 Task: Create ChildIssue0000000782 as Child Issue of Issue Issue0000000391 in Backlog  in Scrum Project Project0000000079 in Jira. Create ChildIssue0000000783 as Child Issue of Issue Issue0000000392 in Backlog  in Scrum Project Project0000000079 in Jira. Create ChildIssue0000000784 as Child Issue of Issue Issue0000000392 in Backlog  in Scrum Project Project0000000079 in Jira. Create ChildIssue0000000785 as Child Issue of Issue Issue0000000393 in Backlog  in Scrum Project Project0000000079 in Jira. Create ChildIssue0000000786 as Child Issue of Issue Issue0000000393 in Backlog  in Scrum Project Project0000000079 in Jira
Action: Mouse moved to (173, 269)
Screenshot: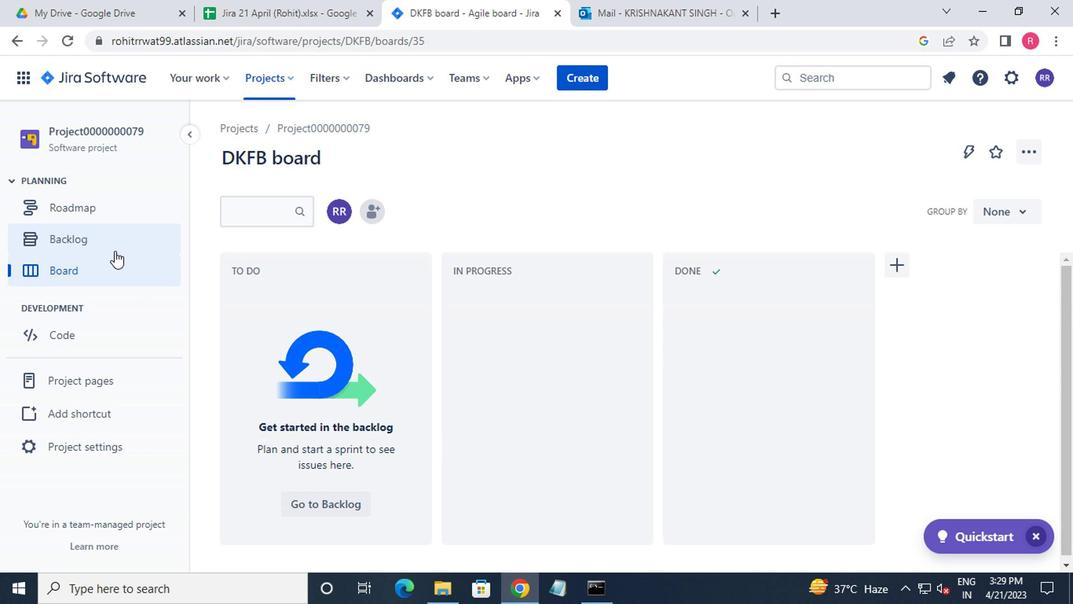 
Action: Mouse pressed left at (173, 269)
Screenshot: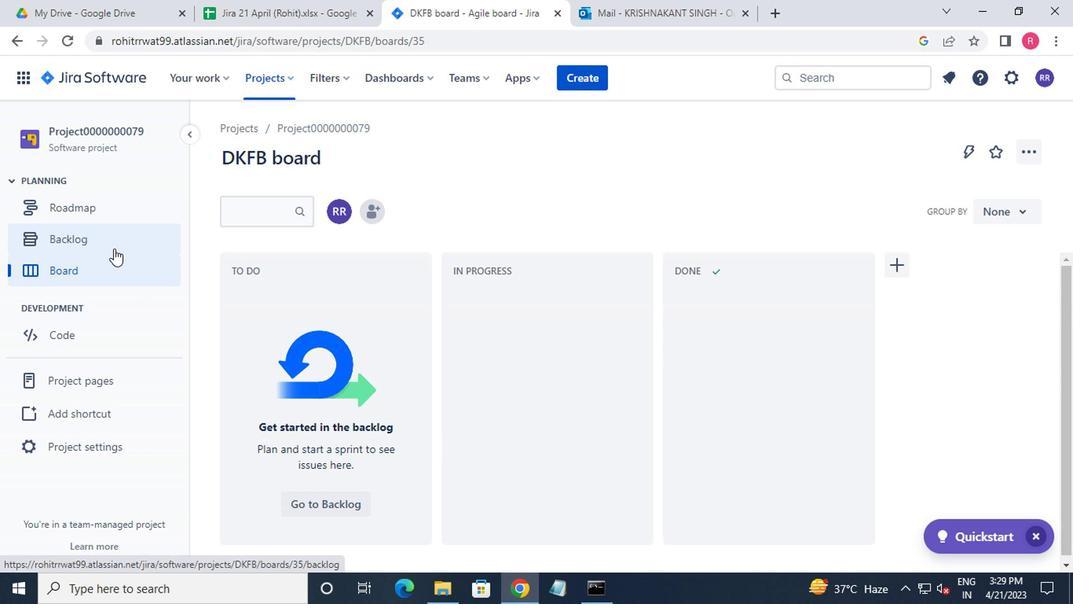 
Action: Mouse scrolled (173, 268) with delta (0, 0)
Screenshot: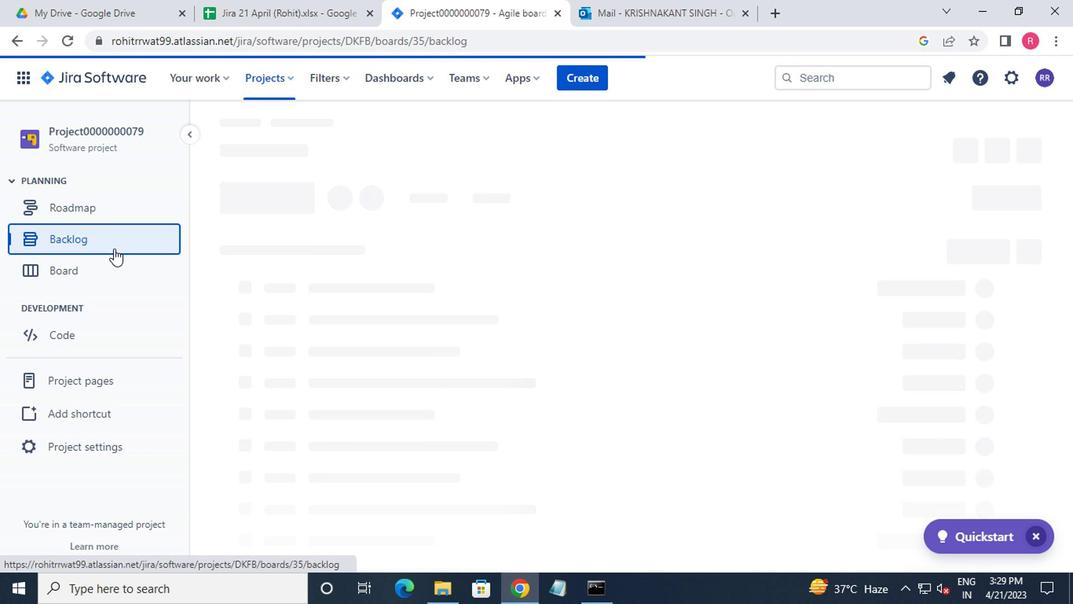 
Action: Mouse moved to (168, 286)
Screenshot: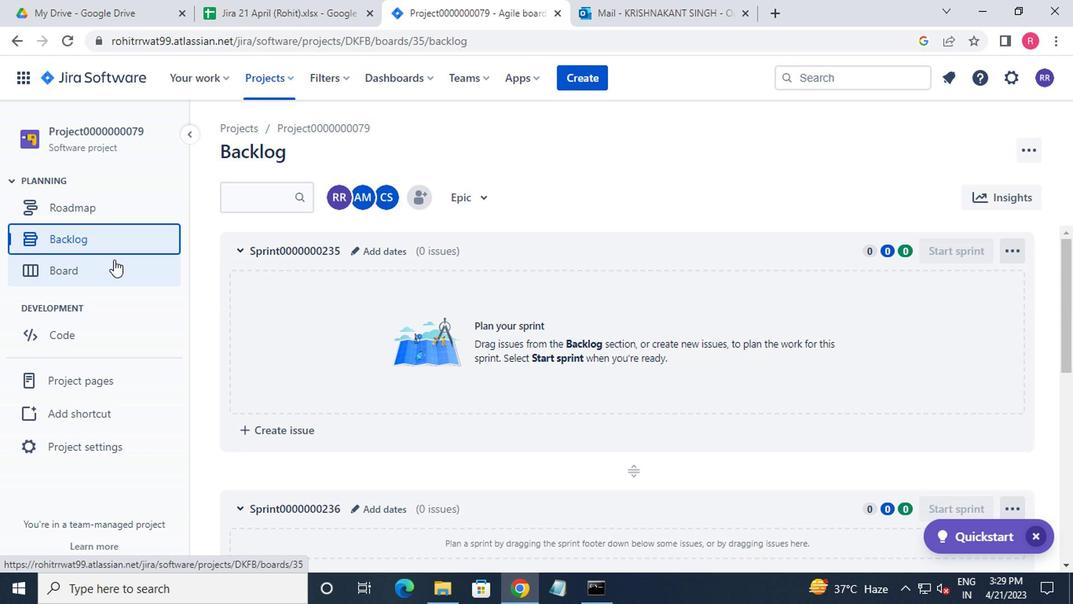
Action: Mouse scrolled (168, 285) with delta (0, 0)
Screenshot: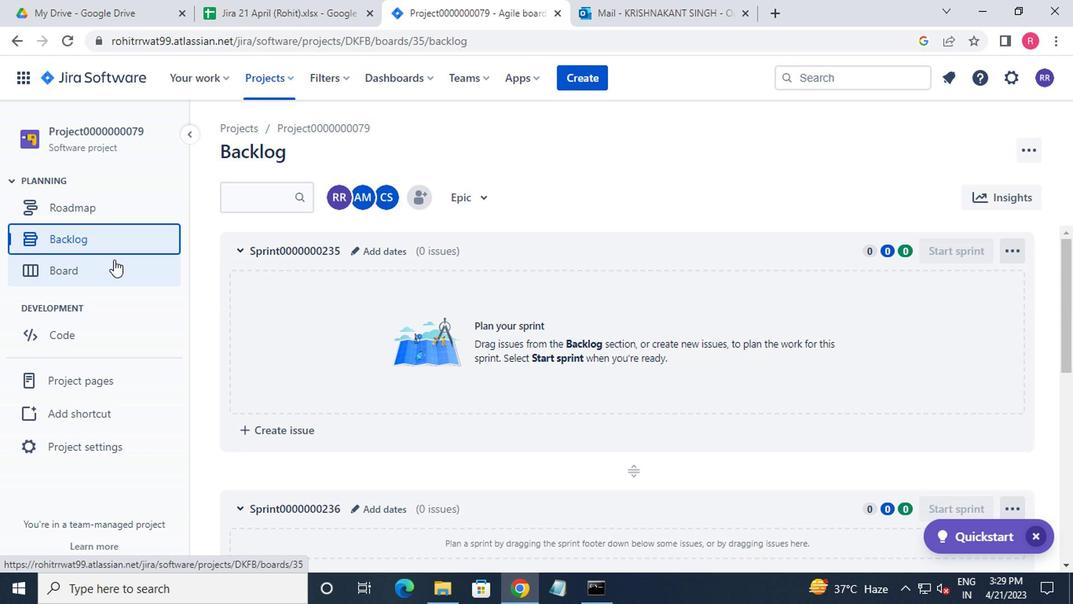 
Action: Mouse moved to (168, 290)
Screenshot: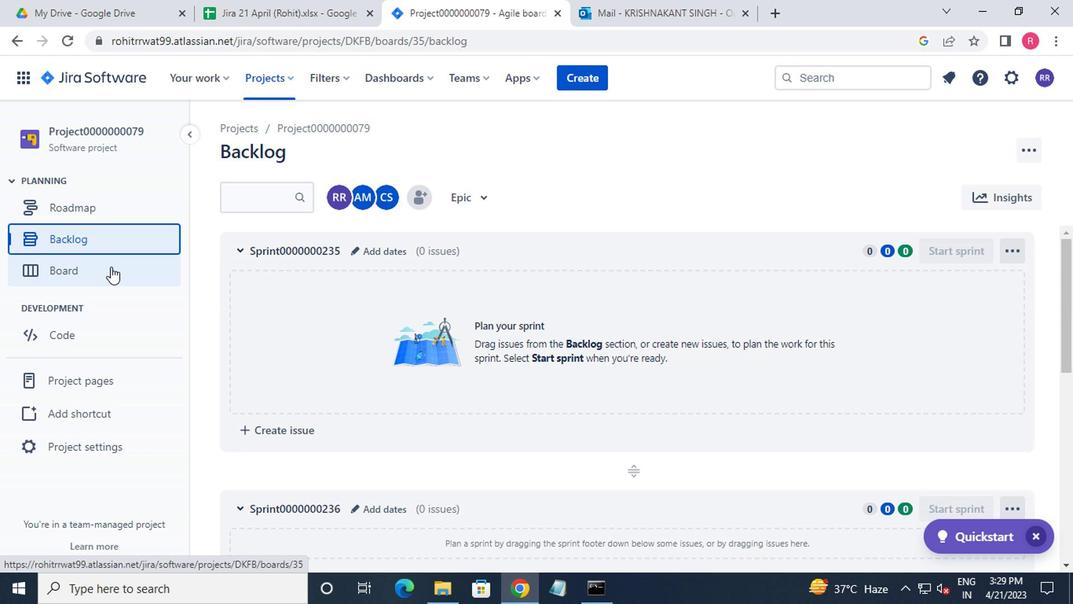
Action: Mouse scrolled (168, 289) with delta (0, 0)
Screenshot: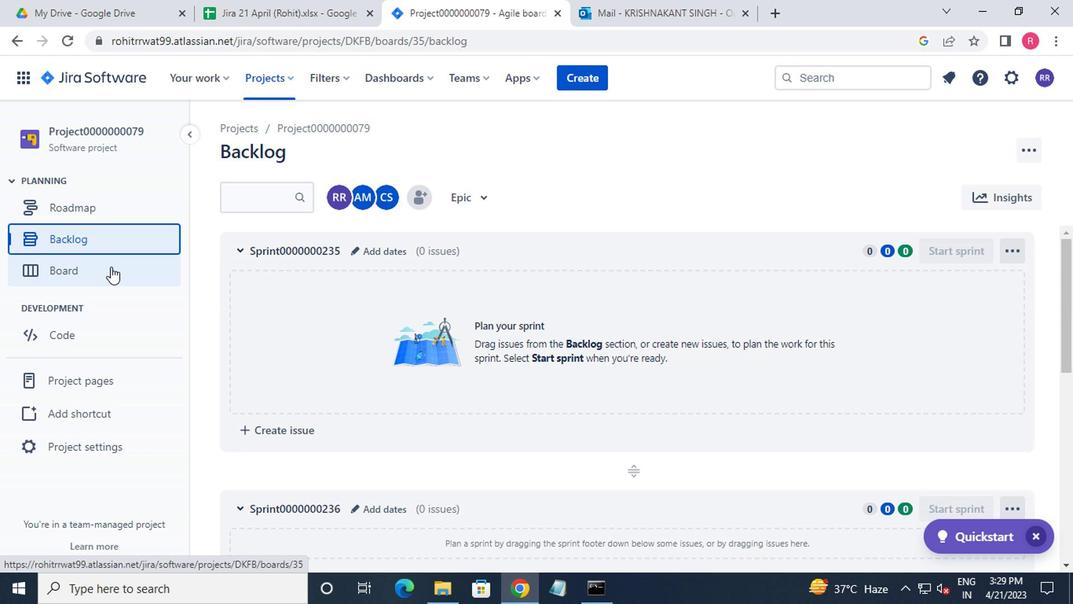 
Action: Mouse moved to (168, 293)
Screenshot: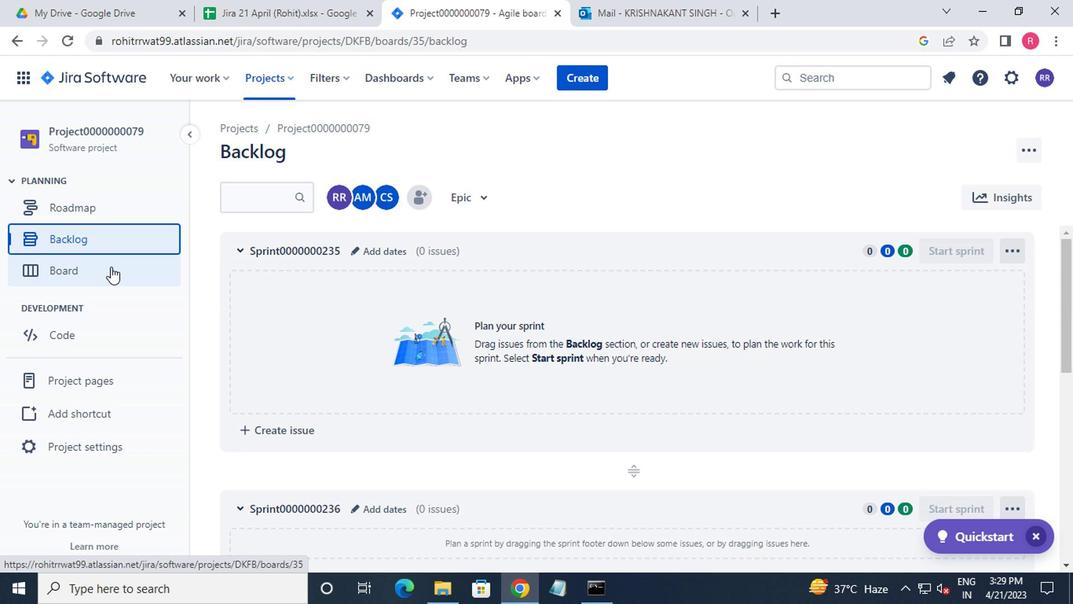 
Action: Mouse scrolled (168, 293) with delta (0, 0)
Screenshot: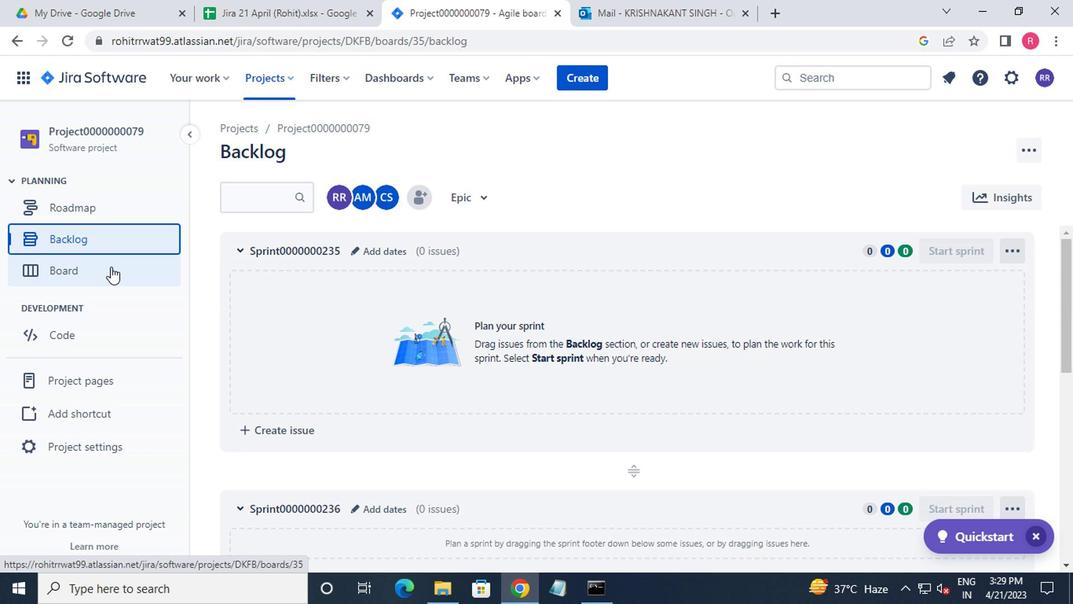 
Action: Mouse moved to (513, 379)
Screenshot: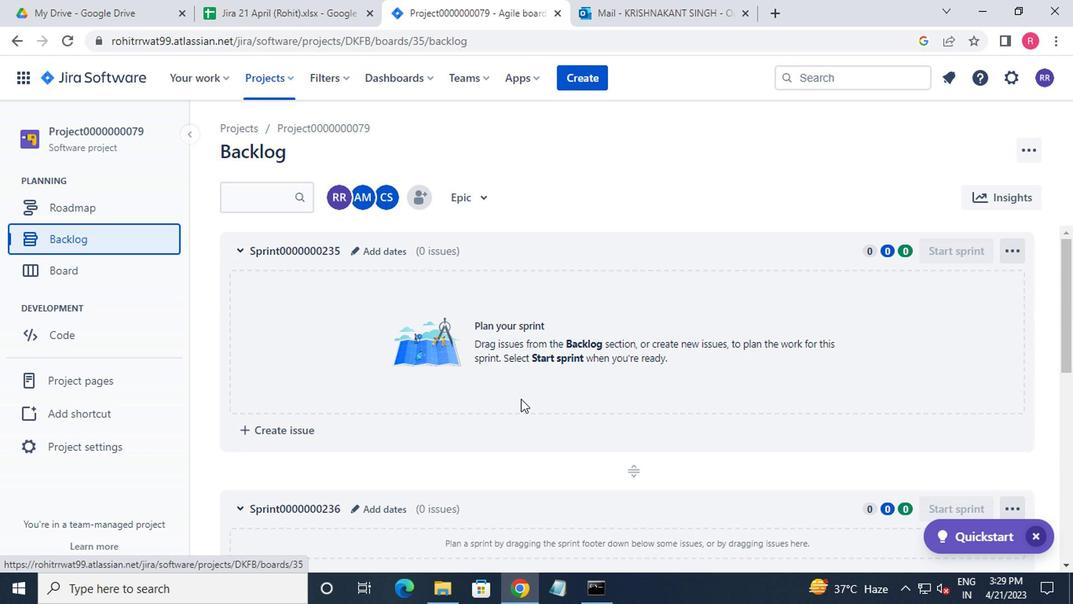 
Action: Mouse scrolled (513, 378) with delta (0, 0)
Screenshot: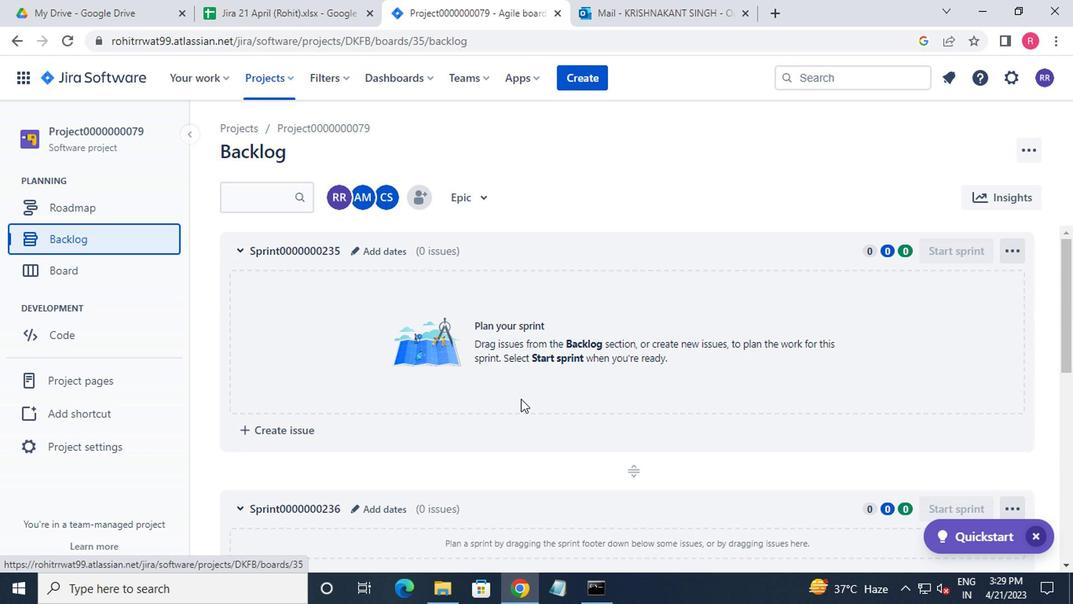 
Action: Mouse moved to (513, 380)
Screenshot: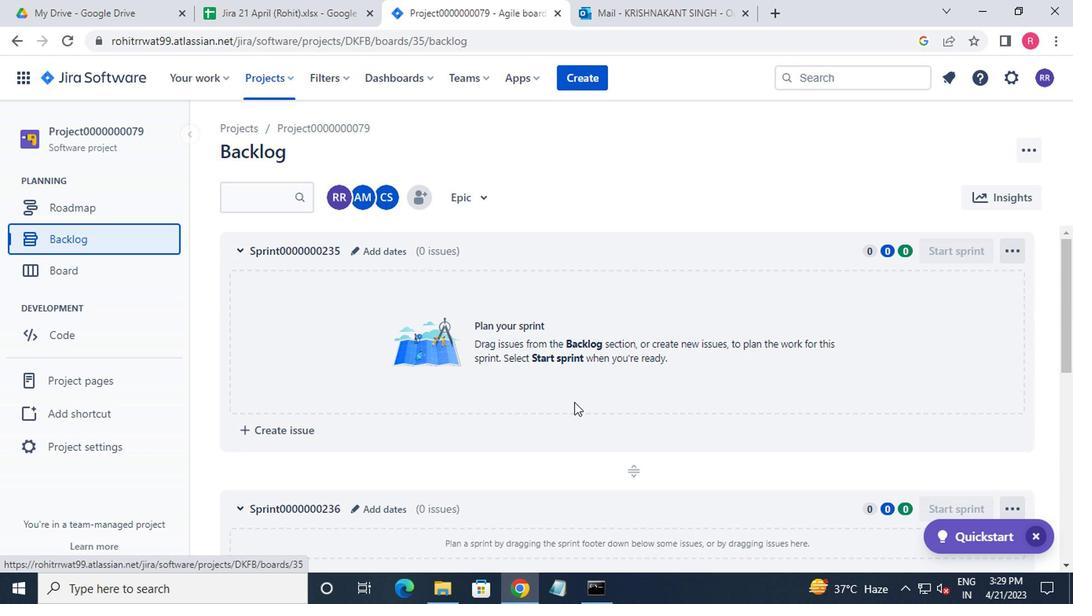 
Action: Mouse scrolled (513, 380) with delta (0, 0)
Screenshot: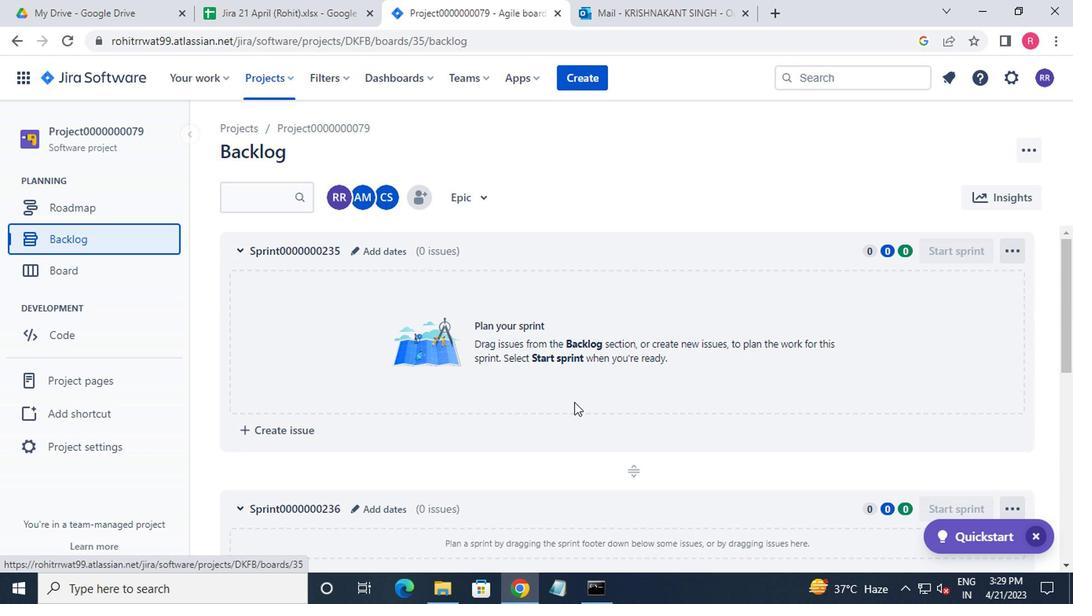 
Action: Mouse moved to (513, 382)
Screenshot: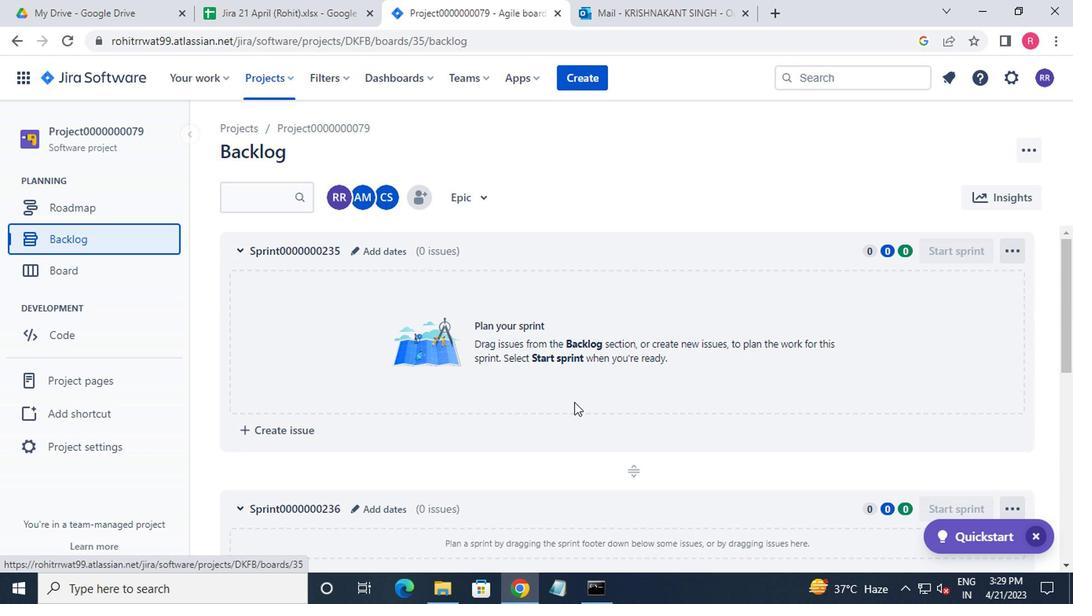
Action: Mouse scrolled (513, 381) with delta (0, 0)
Screenshot: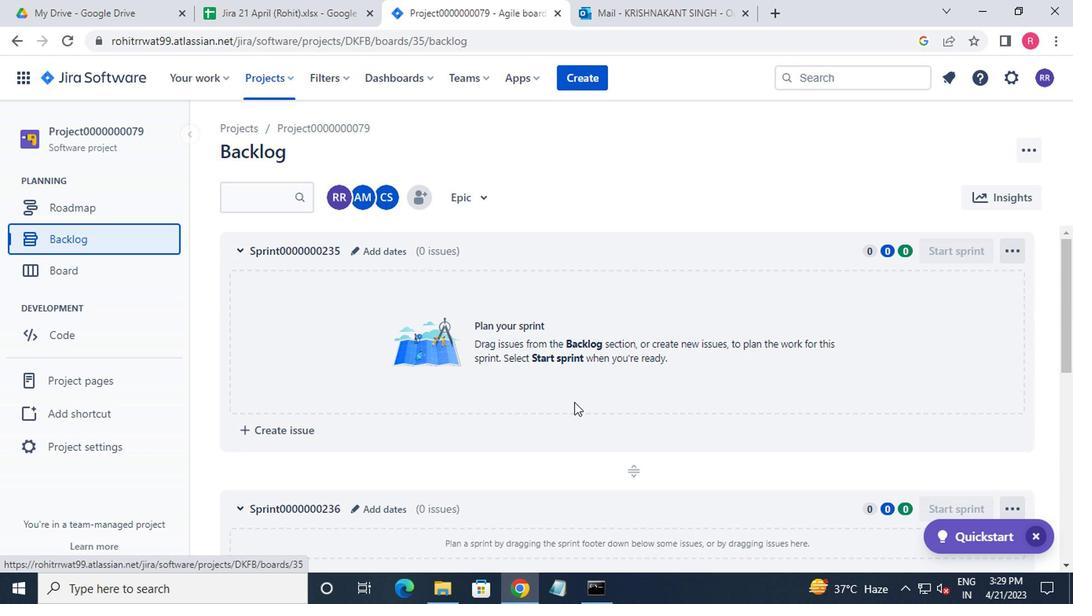 
Action: Mouse moved to (513, 383)
Screenshot: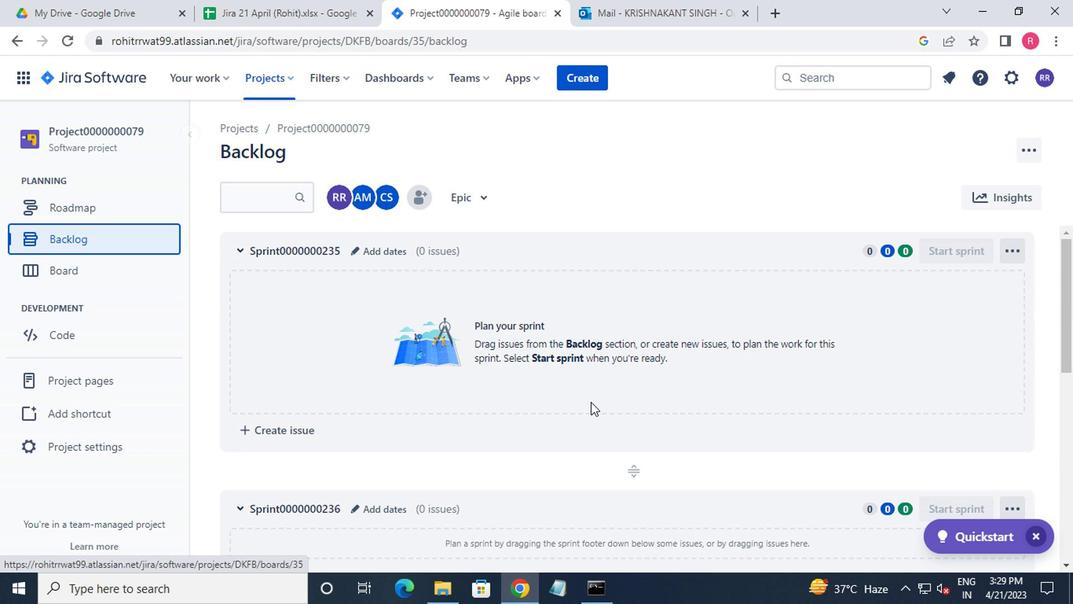 
Action: Mouse scrolled (513, 383) with delta (0, 0)
Screenshot: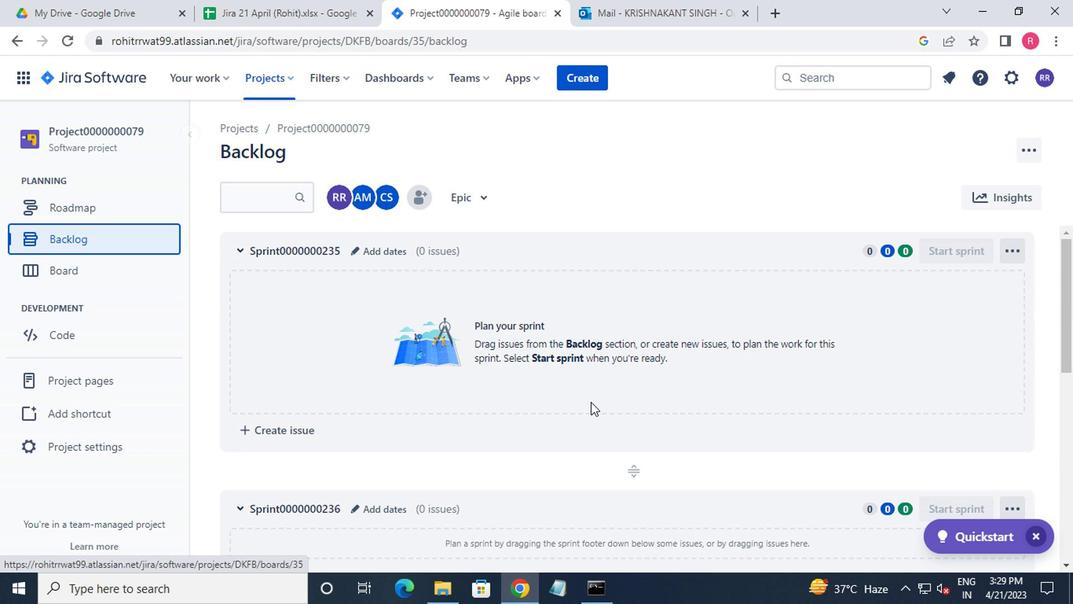 
Action: Mouse moved to (513, 386)
Screenshot: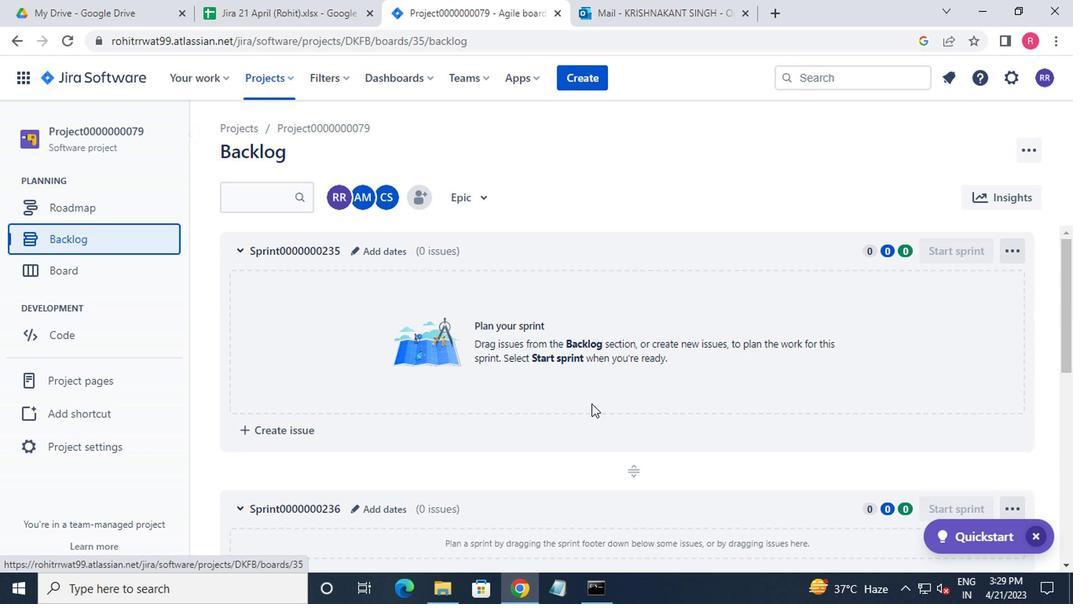 
Action: Mouse scrolled (513, 385) with delta (0, 0)
Screenshot: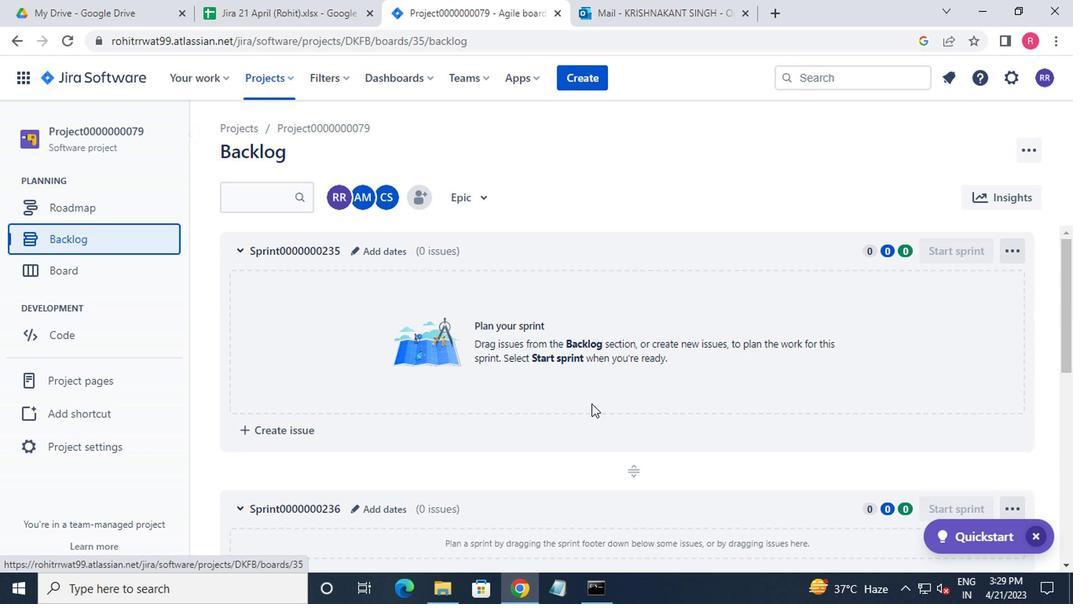 
Action: Mouse moved to (549, 406)
Screenshot: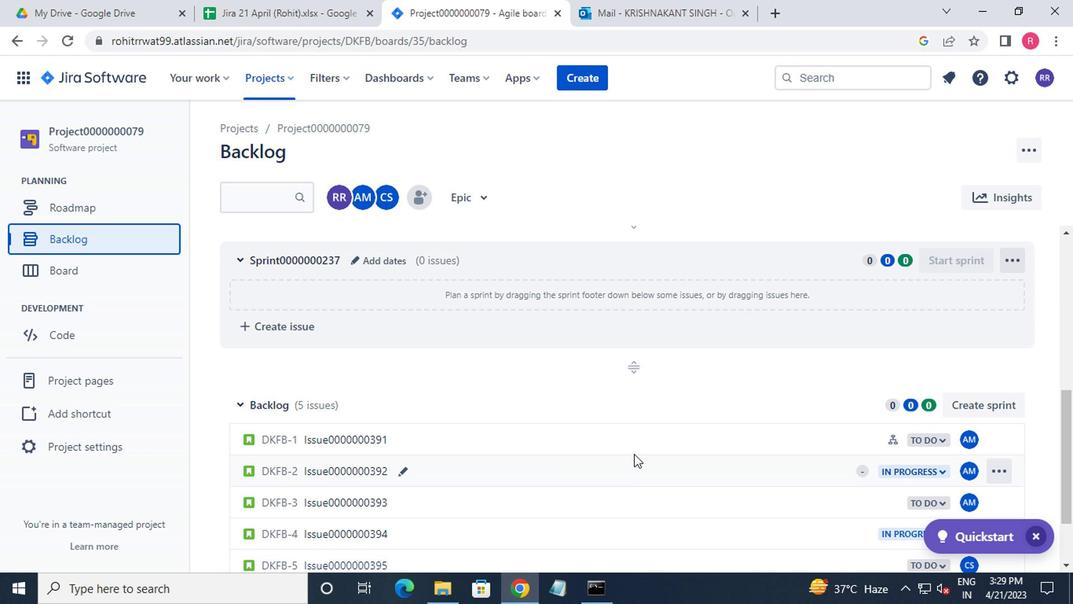 
Action: Mouse pressed left at (549, 406)
Screenshot: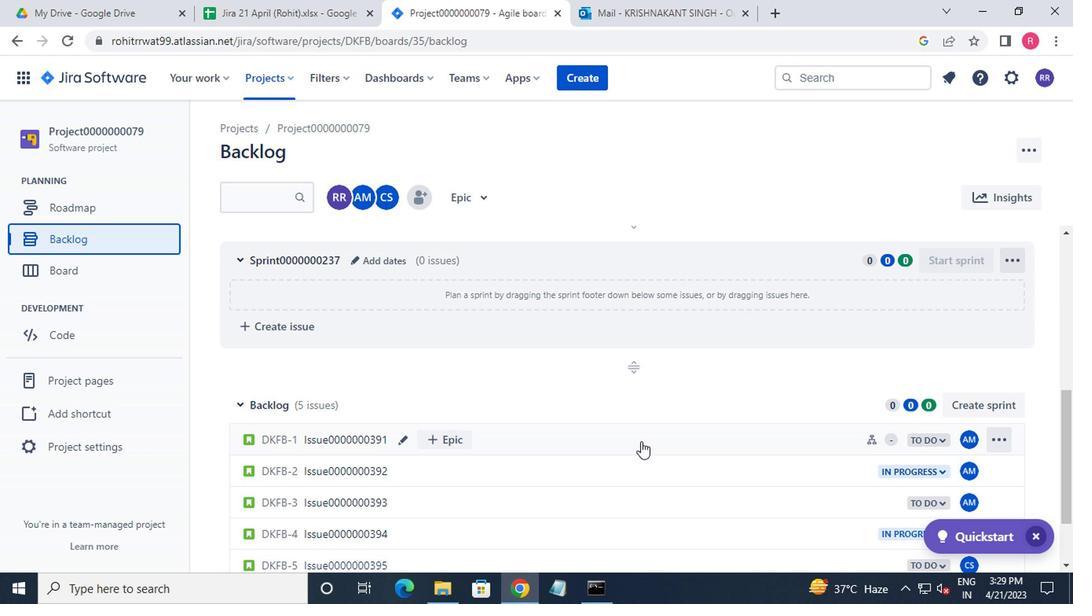 
Action: Mouse moved to (657, 310)
Screenshot: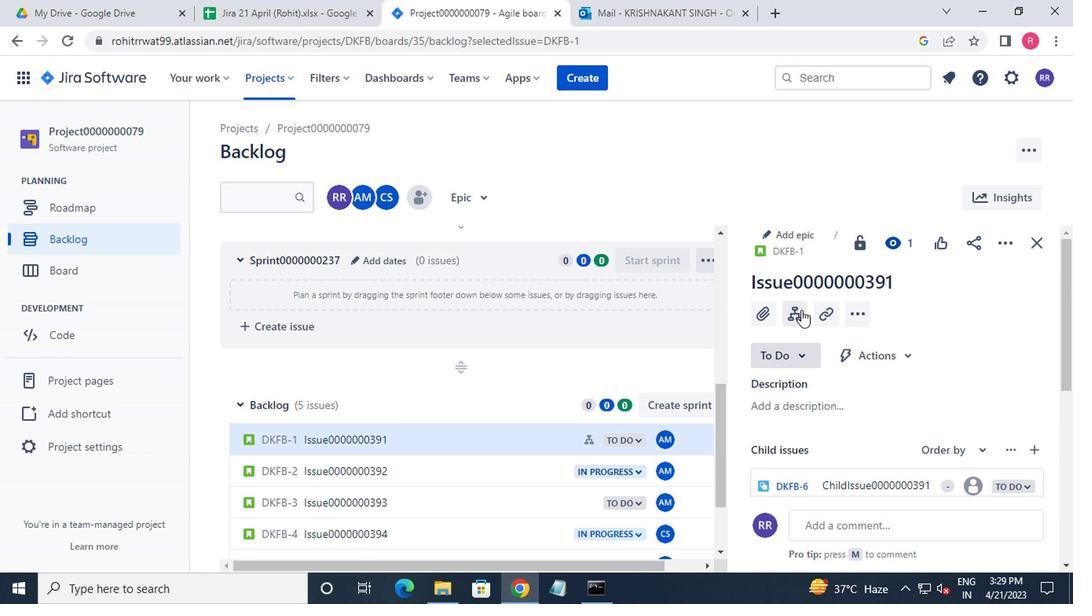 
Action: Mouse pressed left at (657, 310)
Screenshot: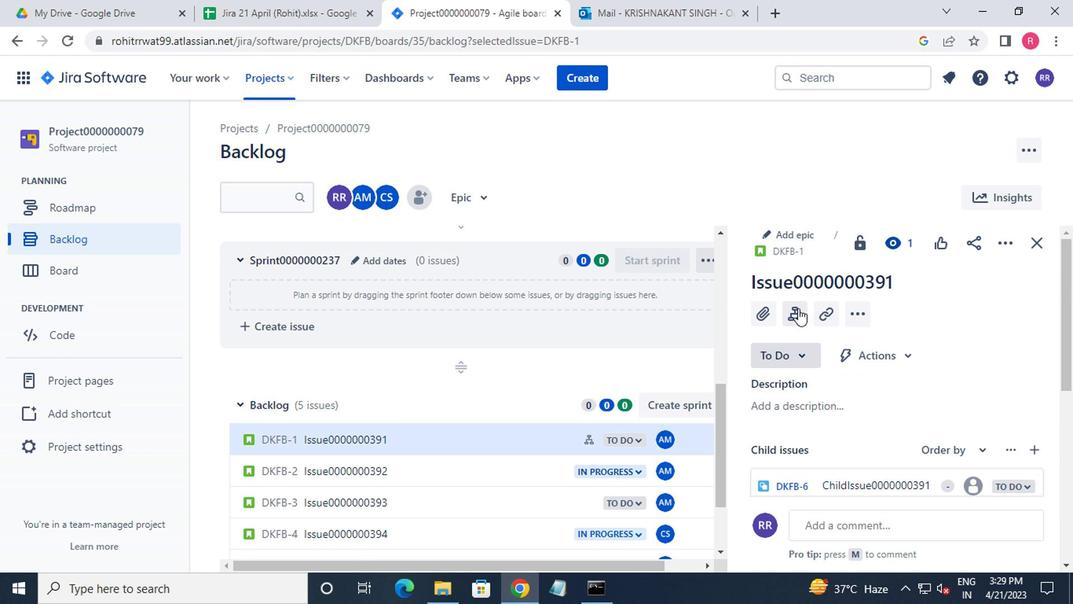 
Action: Mouse moved to (677, 366)
Screenshot: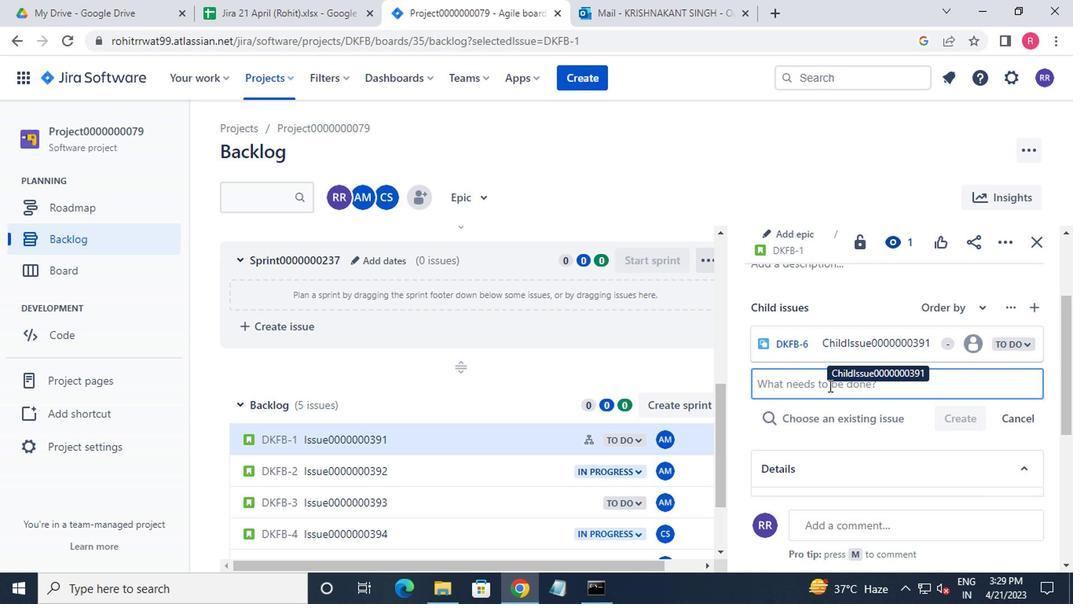 
Action: Mouse pressed left at (677, 366)
Screenshot: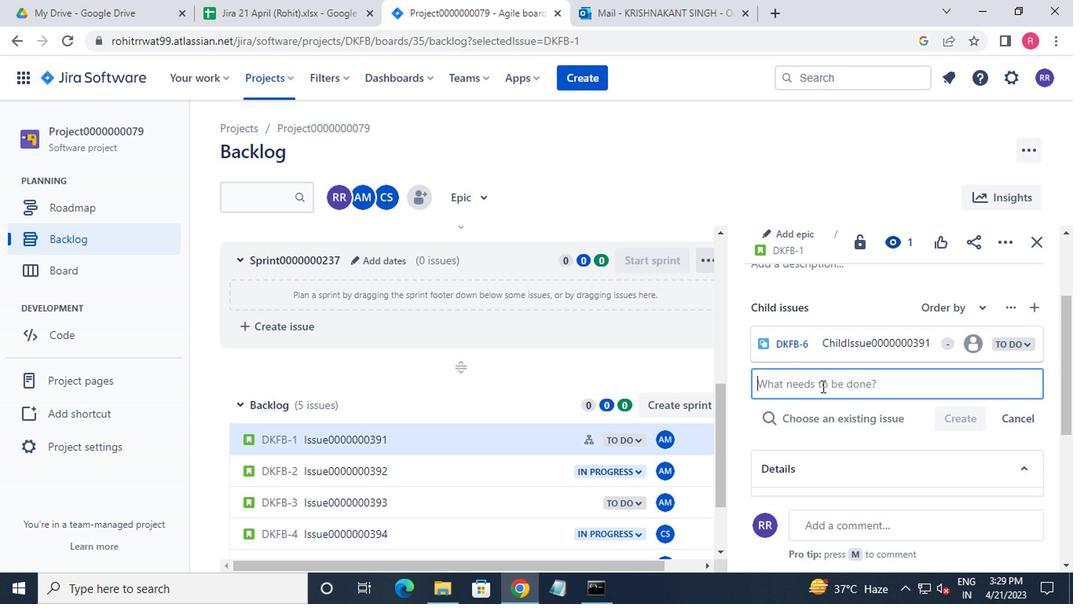 
Action: Key pressed <Key.shift>CHILD<Key.shift_r>ISSUE0000000782<Key.enter>
Screenshot: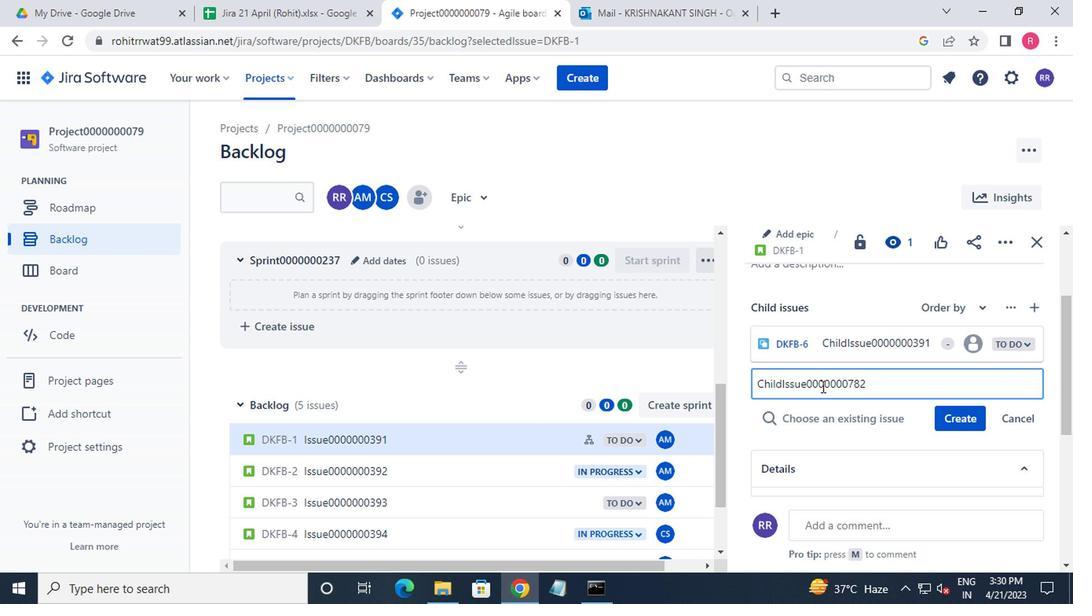 
Action: Mouse moved to (458, 432)
Screenshot: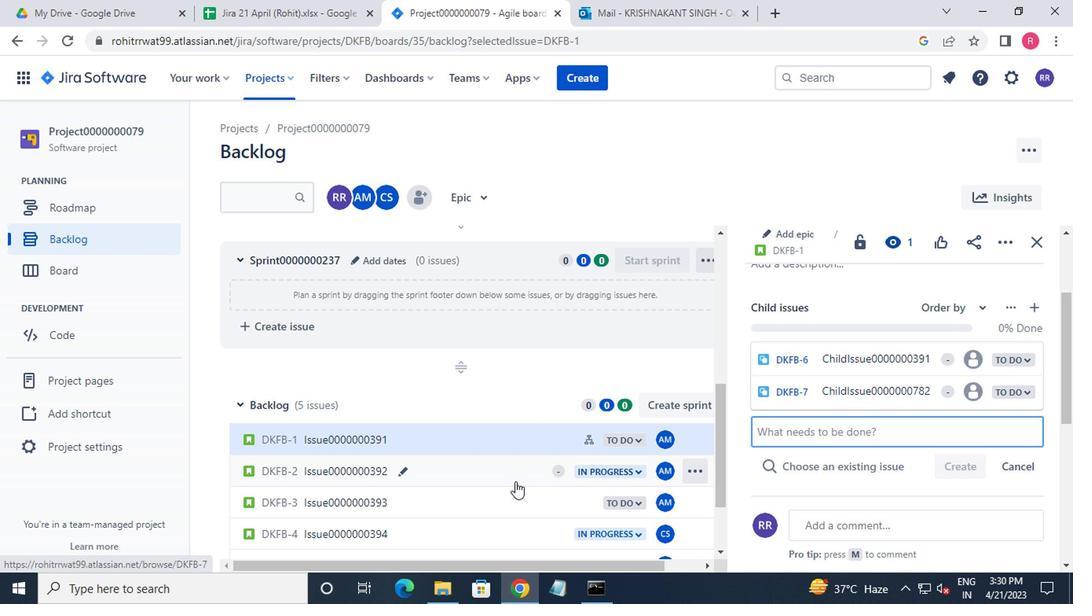
Action: Mouse pressed left at (458, 432)
Screenshot: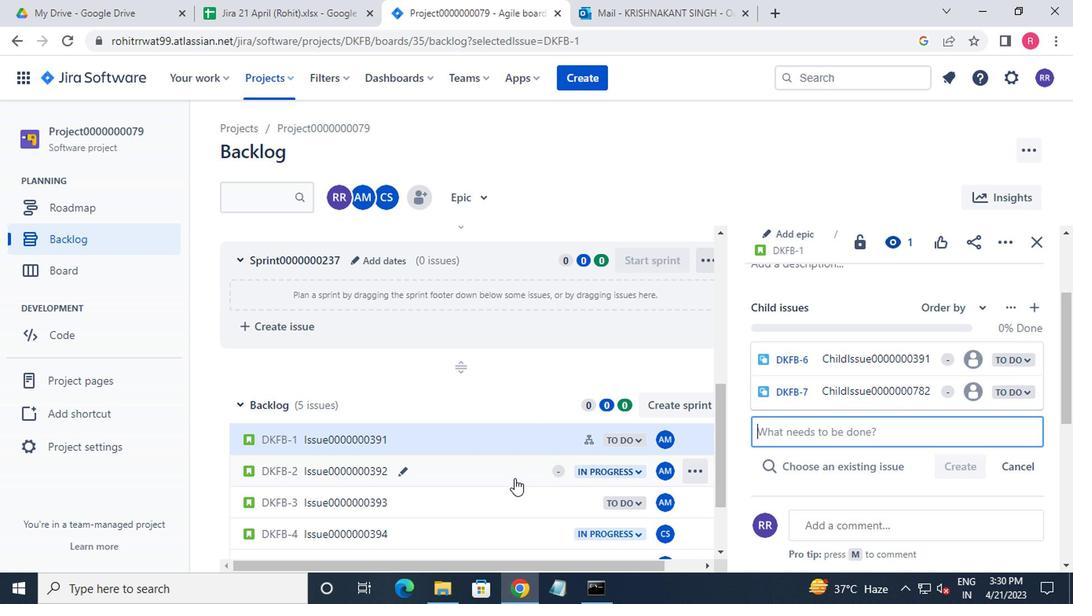
Action: Mouse moved to (653, 318)
Screenshot: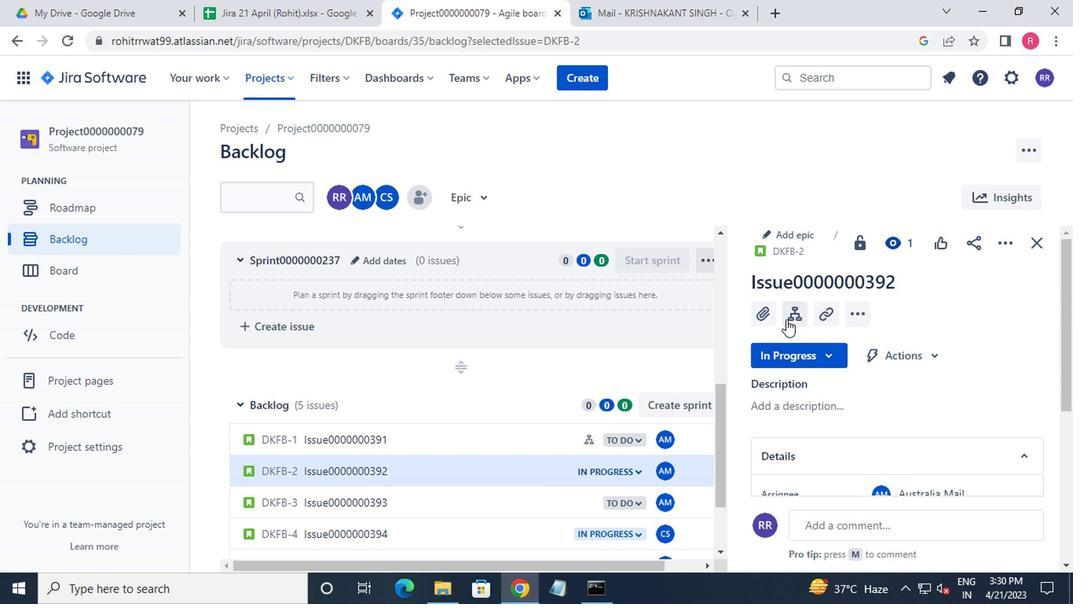 
Action: Mouse pressed left at (653, 318)
Screenshot: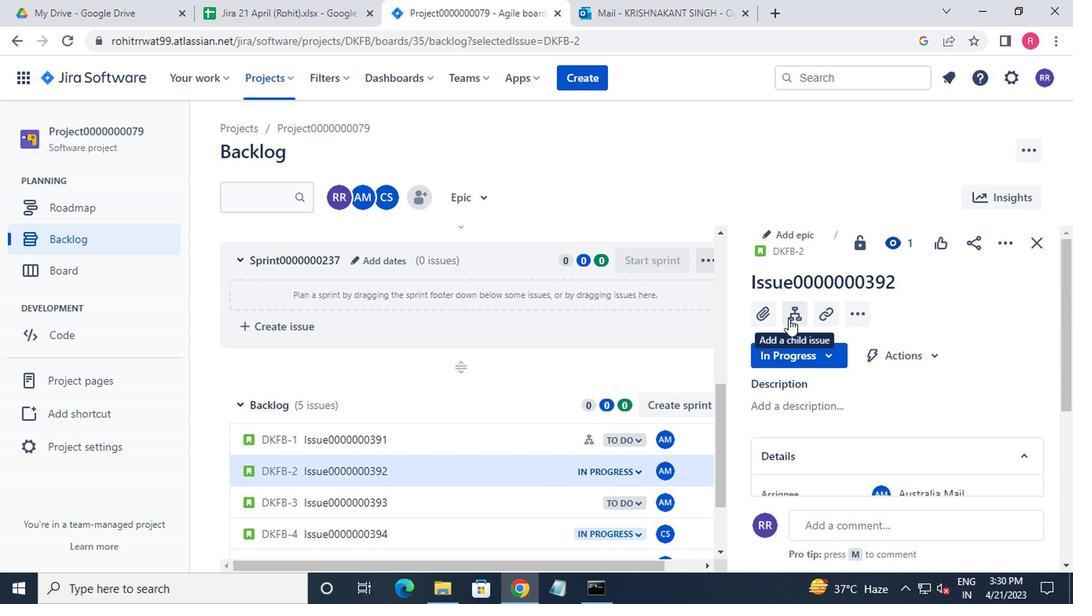 
Action: Mouse moved to (693, 357)
Screenshot: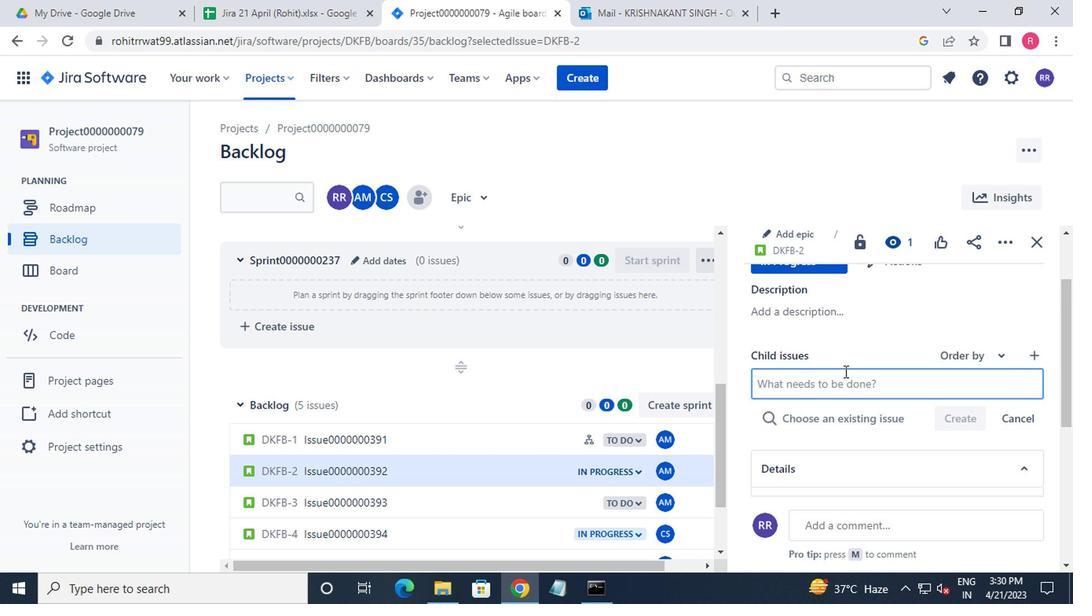 
Action: Key pressed <Key.shift>CHILD<Key.shift_r>ISSUE0000000783<Key.enter><Key.shift>CHILD<Key.shift_r>ISSUE0000000784<Key.enter>
Screenshot: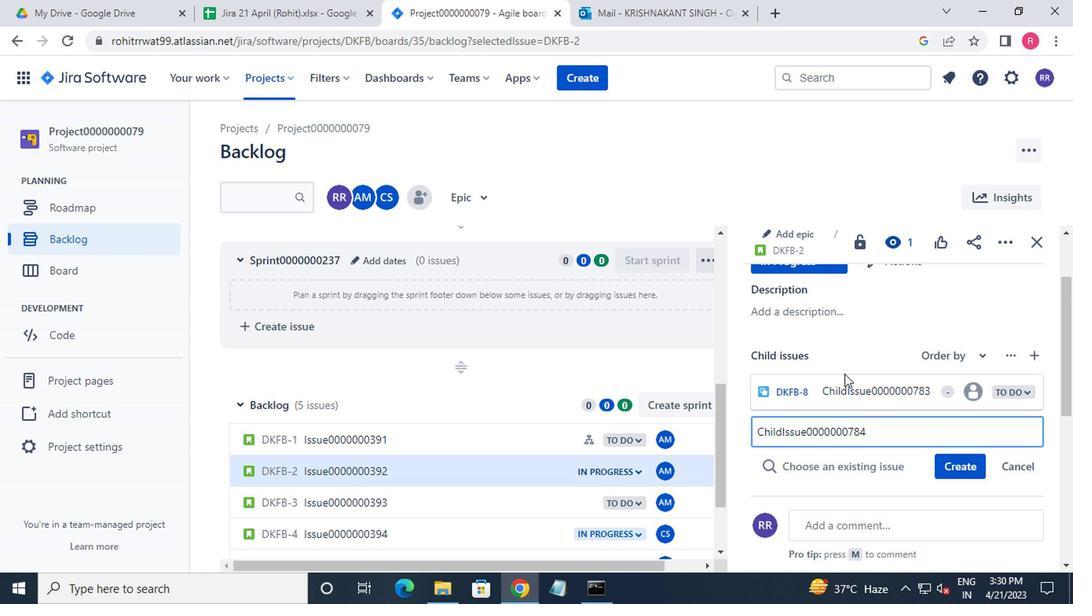 
Action: Mouse moved to (458, 449)
Screenshot: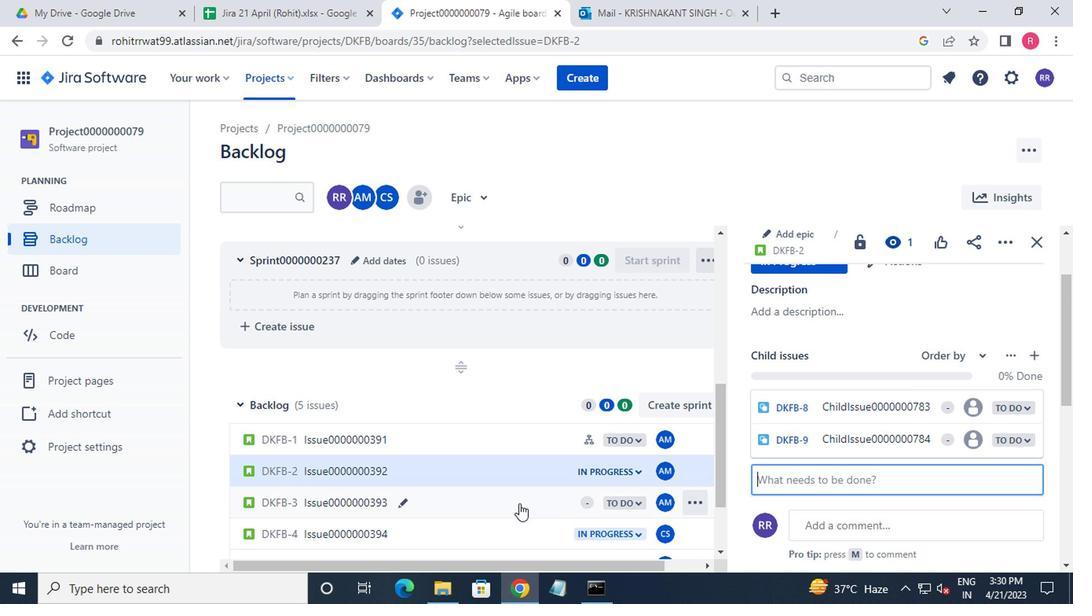
Action: Mouse pressed left at (458, 449)
Screenshot: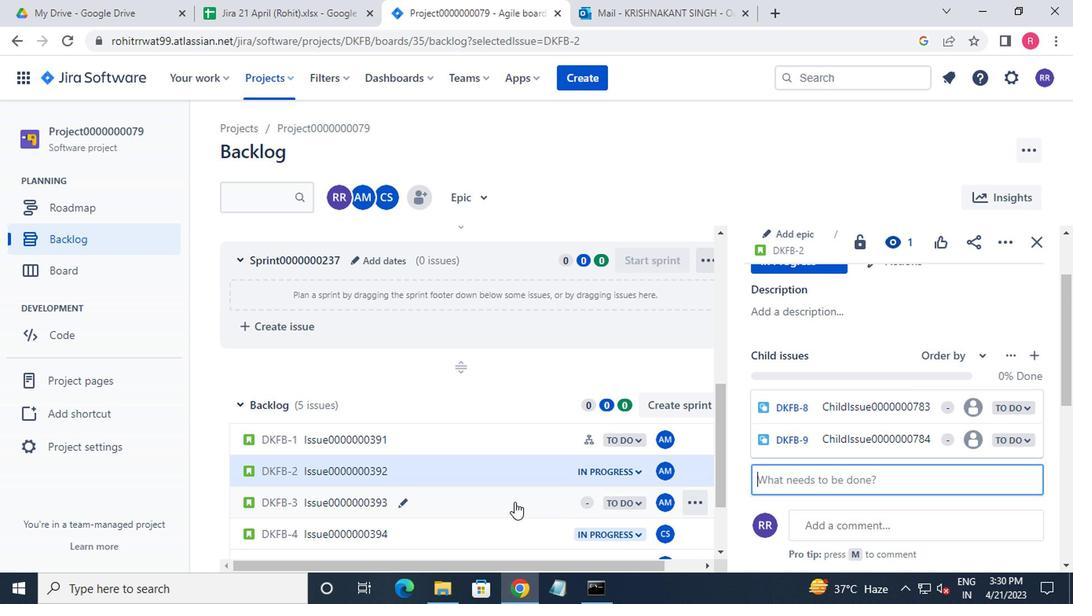 
Action: Mouse moved to (663, 314)
Screenshot: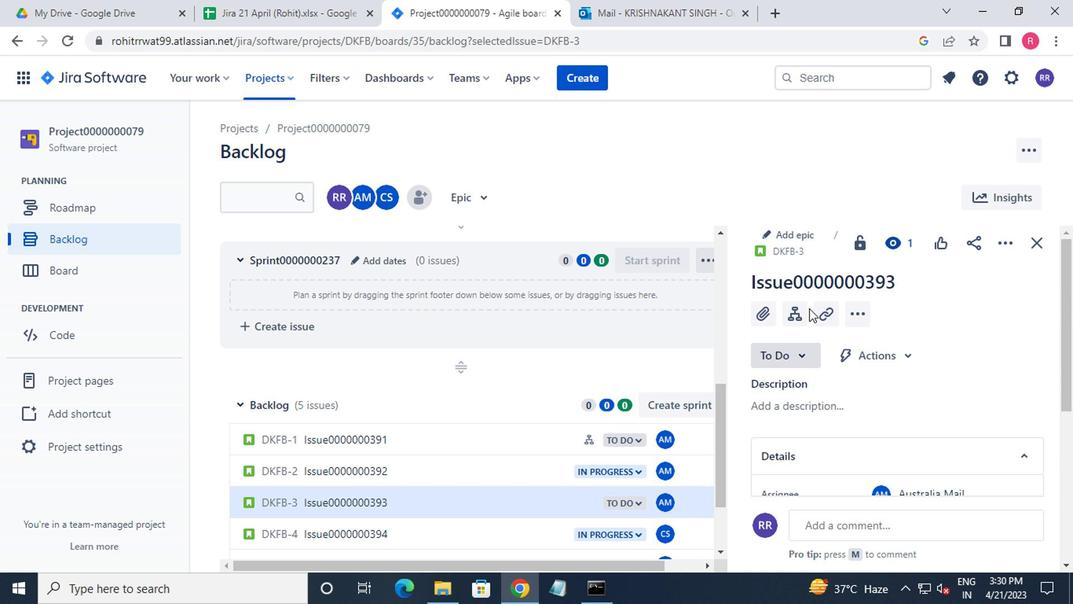 
Action: Mouse pressed left at (663, 314)
Screenshot: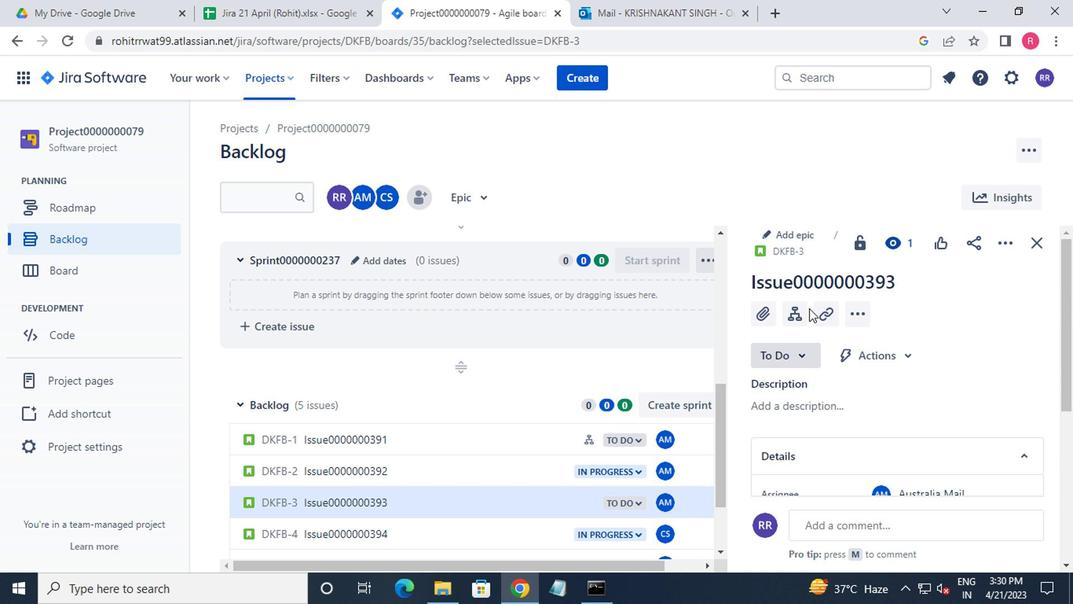 
Action: Mouse moved to (665, 375)
Screenshot: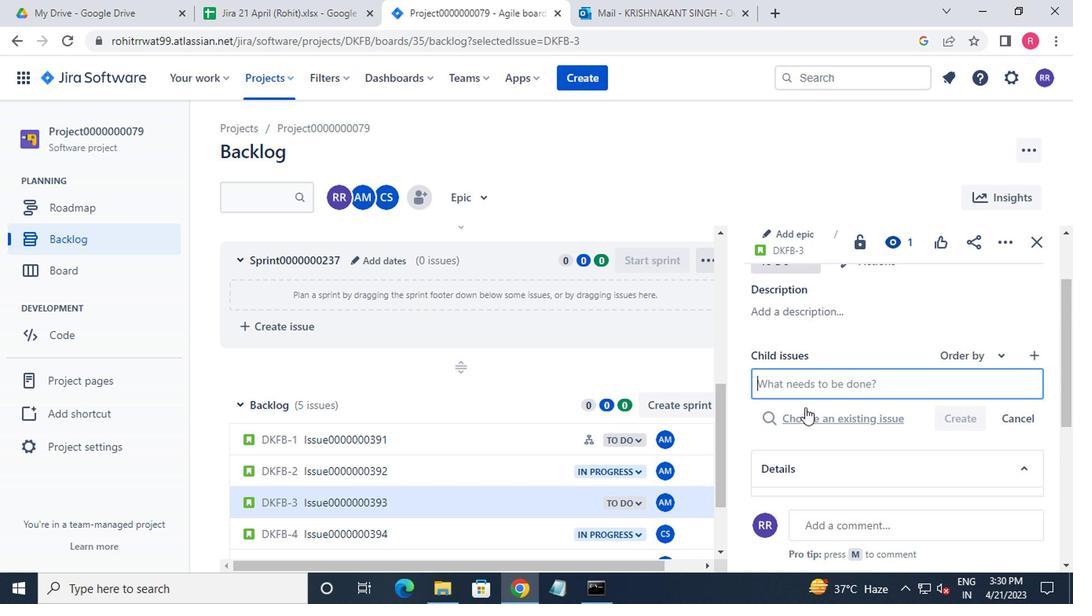 
Action: Key pressed <Key.shift>CHILD<Key.shift_r>ISSUE0000000785<Key.enter><Key.shift>CHILD<Key.shift_r>ISSUE0000000786<Key.enter>
Screenshot: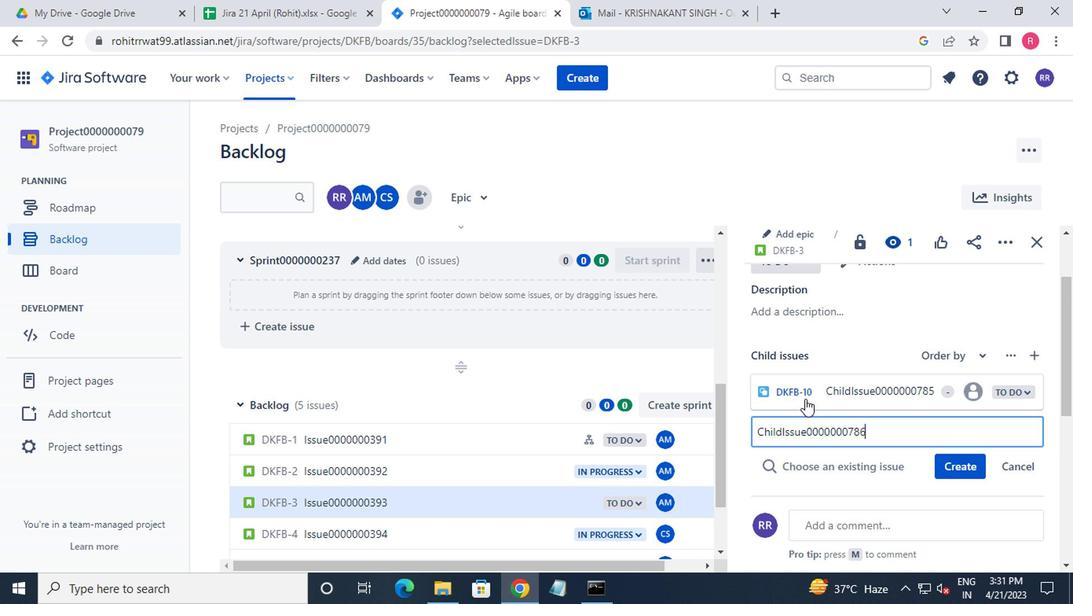 
